 Task: Create Workspace Event Marketing Agencies Workspace description Manage and track company insurance policies and claims. Workspace type Marketing 
Action: Mouse moved to (375, 53)
Screenshot: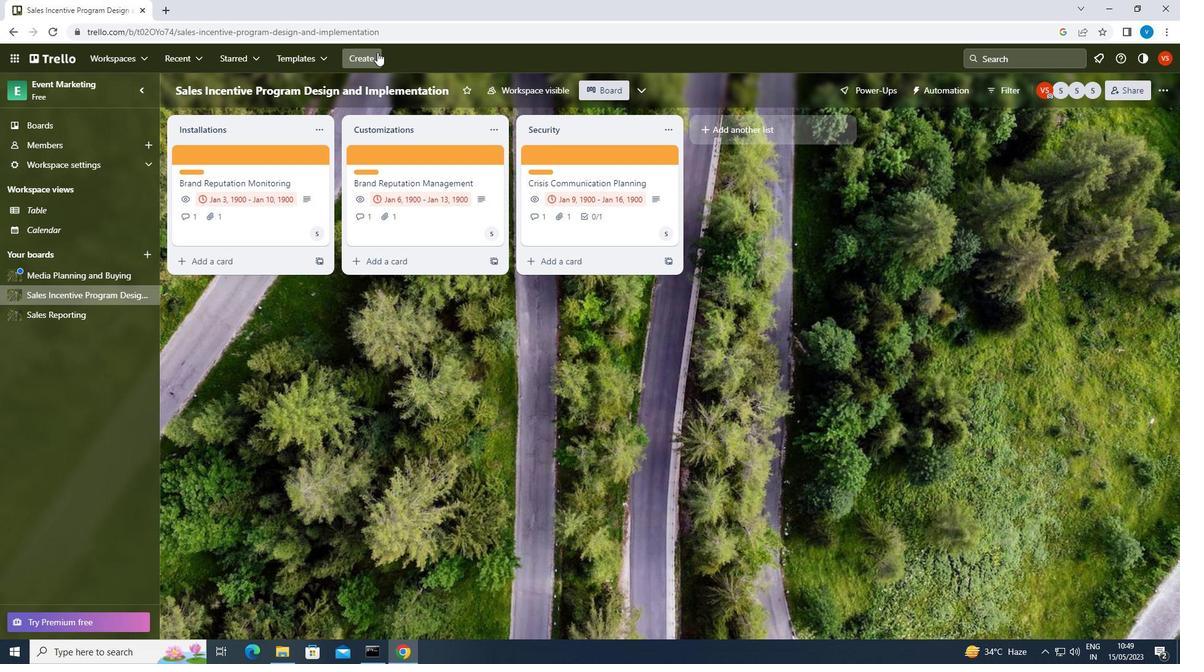 
Action: Mouse pressed left at (375, 53)
Screenshot: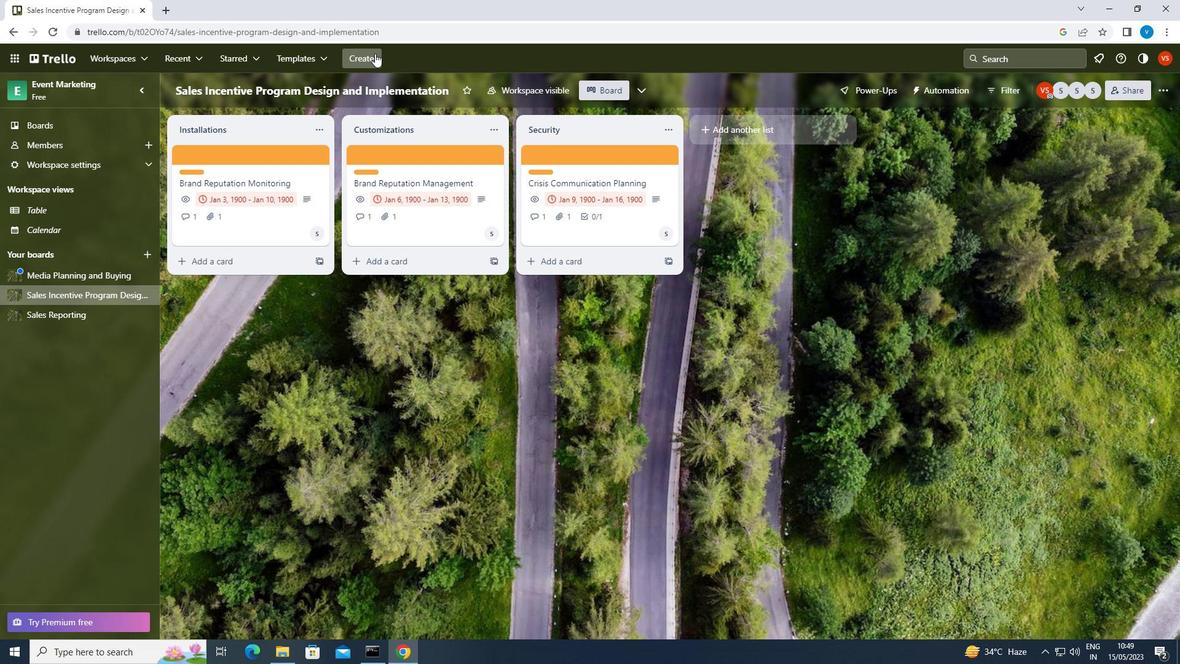 
Action: Mouse moved to (392, 185)
Screenshot: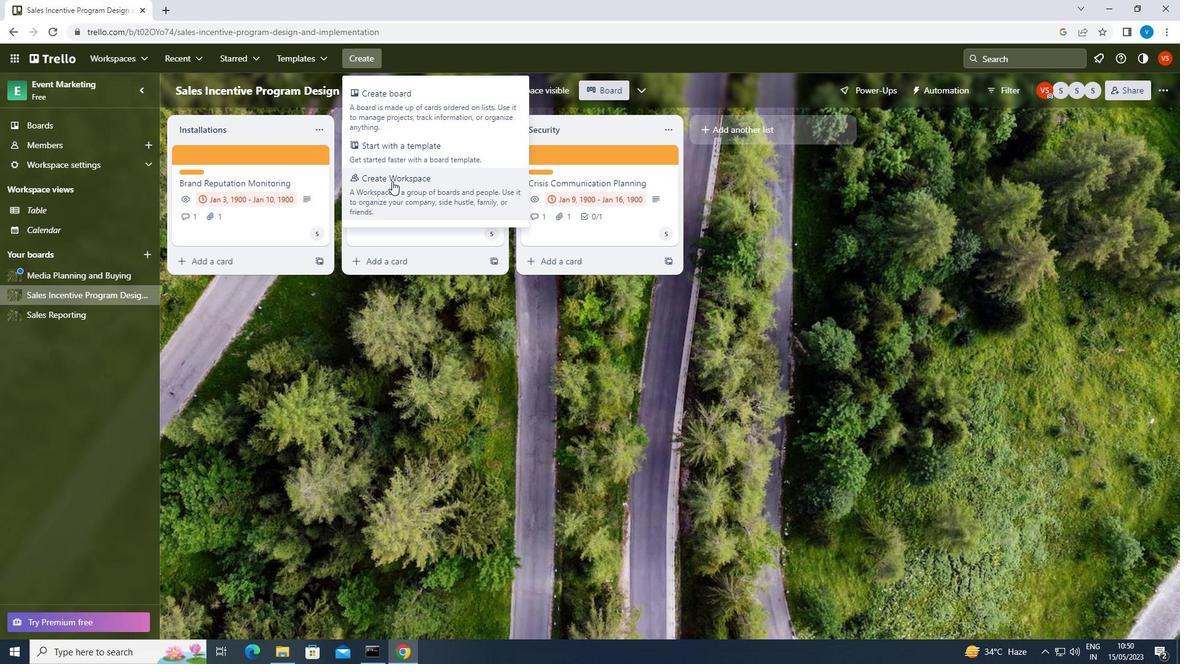 
Action: Mouse pressed left at (392, 185)
Screenshot: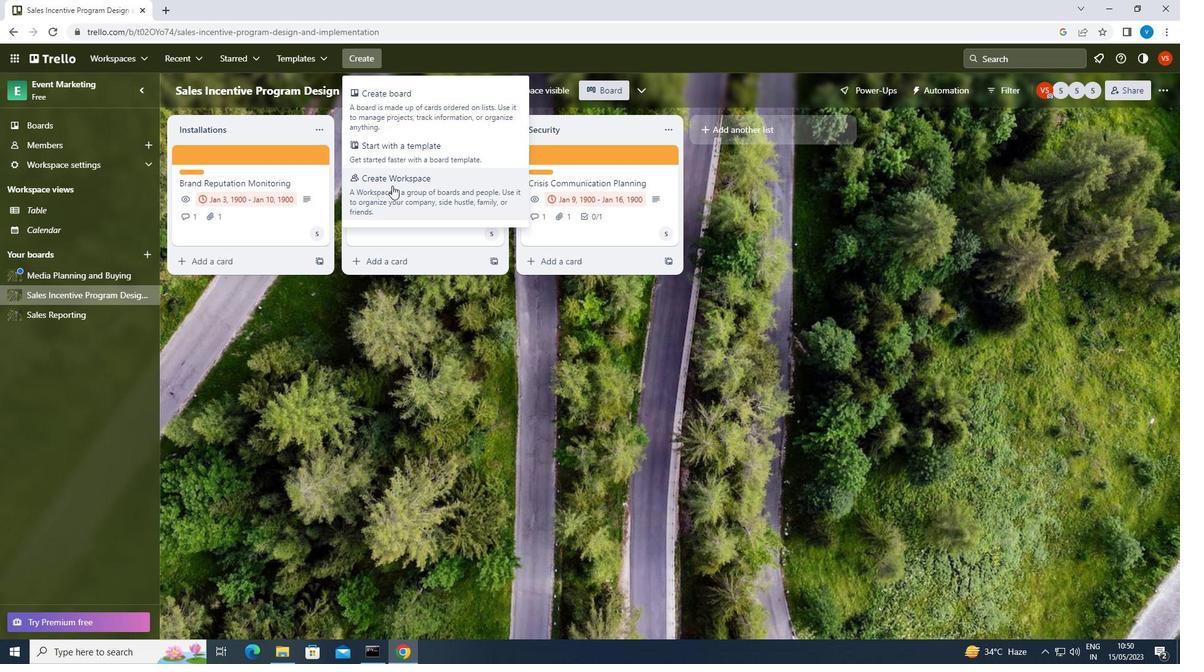 
Action: Mouse moved to (391, 214)
Screenshot: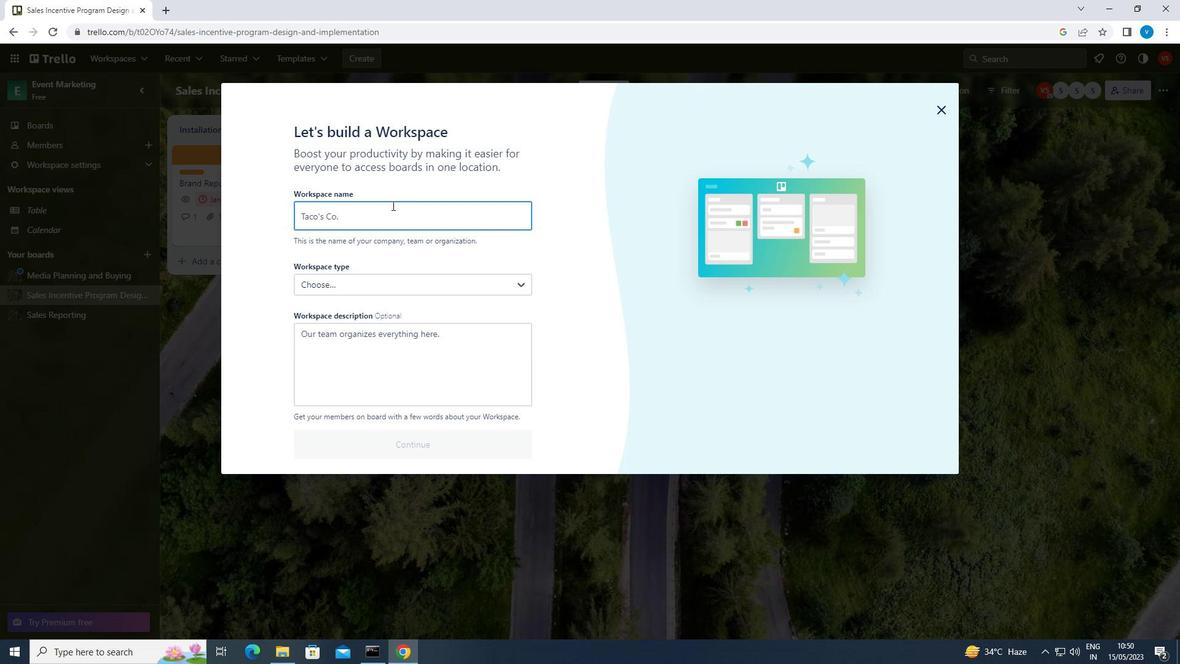 
Action: Key pressed <Key.shift>EVENT<Key.space><Key.shift>MARKETING<Key.space><Key.shift><Key.shift><Key.shift>AGENCIES
Screenshot: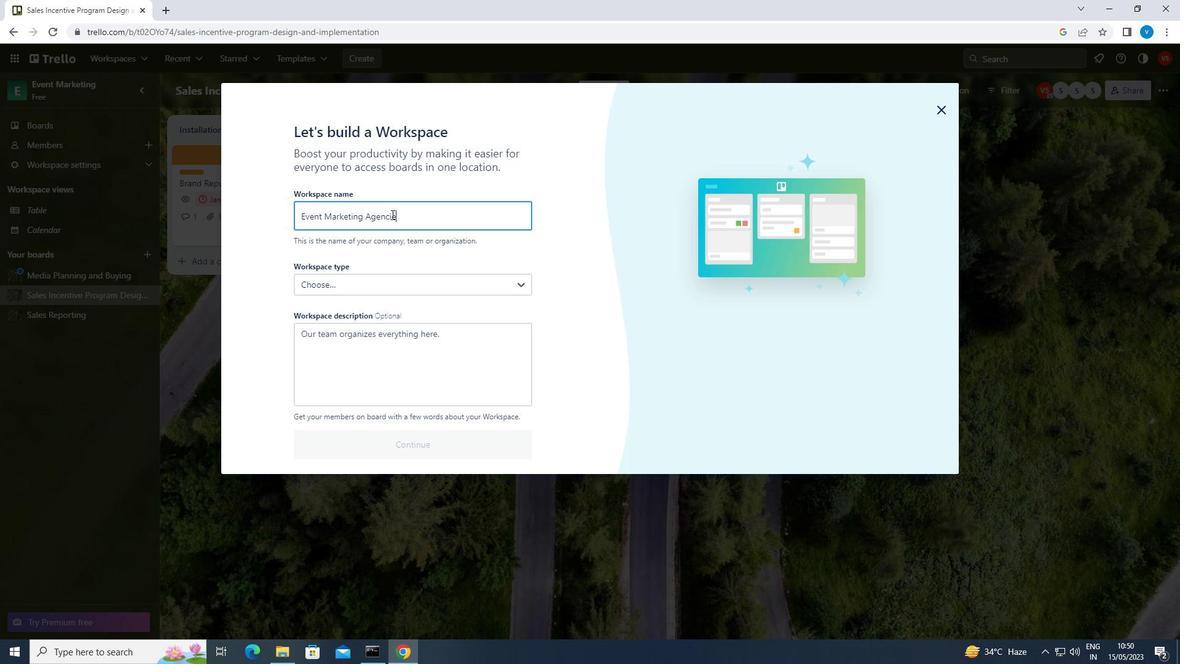 
Action: Mouse moved to (405, 348)
Screenshot: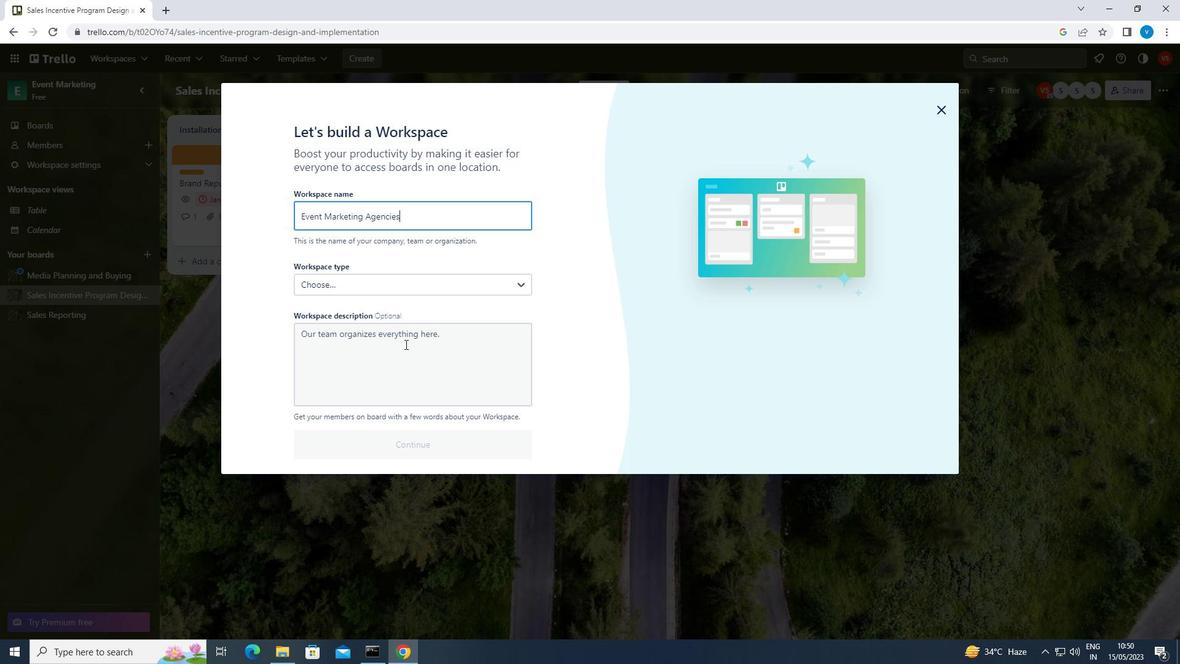
Action: Mouse pressed left at (405, 348)
Screenshot: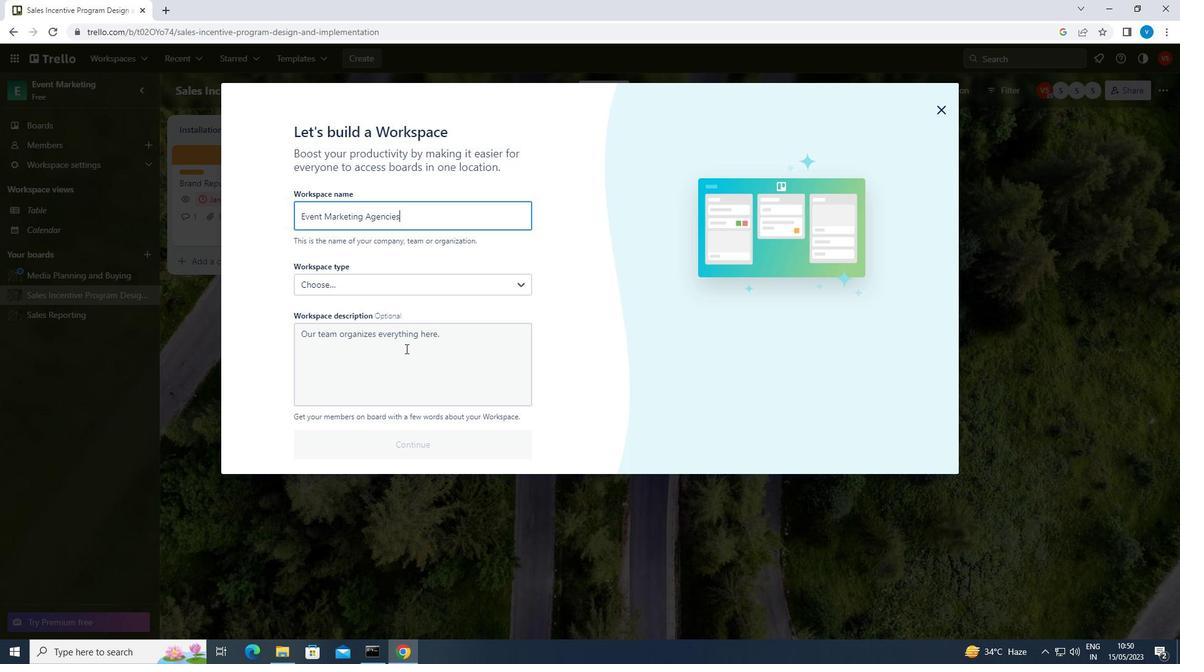 
Action: Key pressed <Key.shift><Key.shift><Key.shift><Key.shift><Key.shift><Key.shift><Key.shift><Key.shift><Key.shift>MANAGE<Key.space>AND<Key.space>TRACK<Key.space>COMPANY<Key.space>INSURANCE<Key.space>POLICIES<Key.space>AND<Key.space>CLAIMS
Screenshot: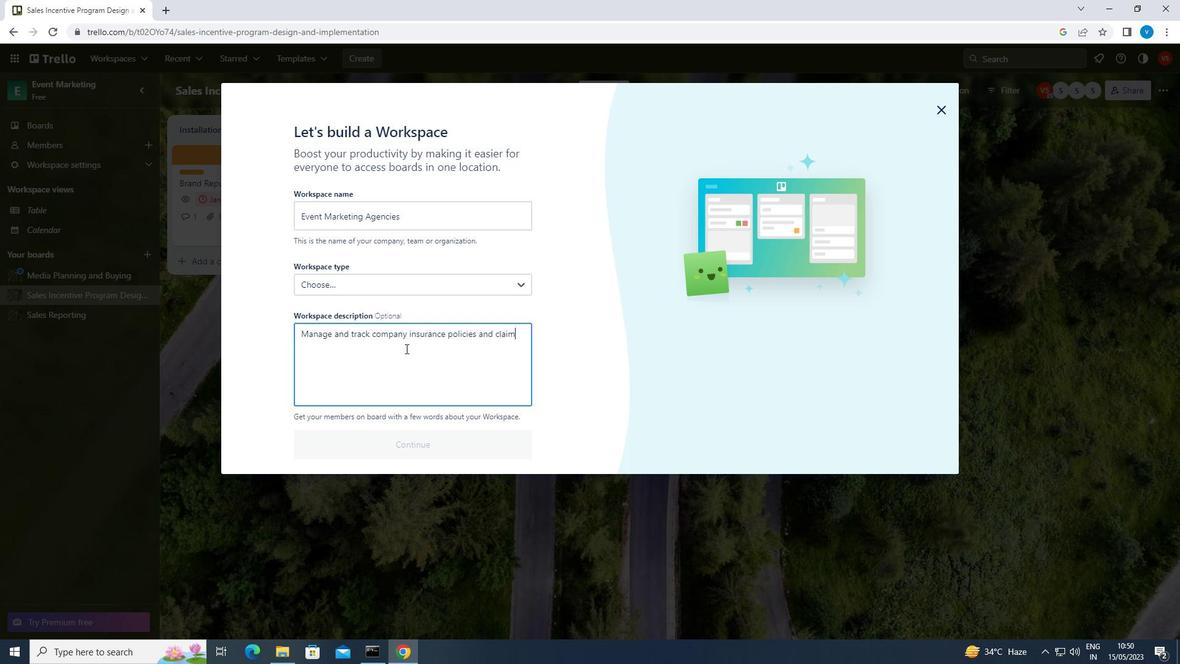 
Action: Mouse moved to (429, 330)
Screenshot: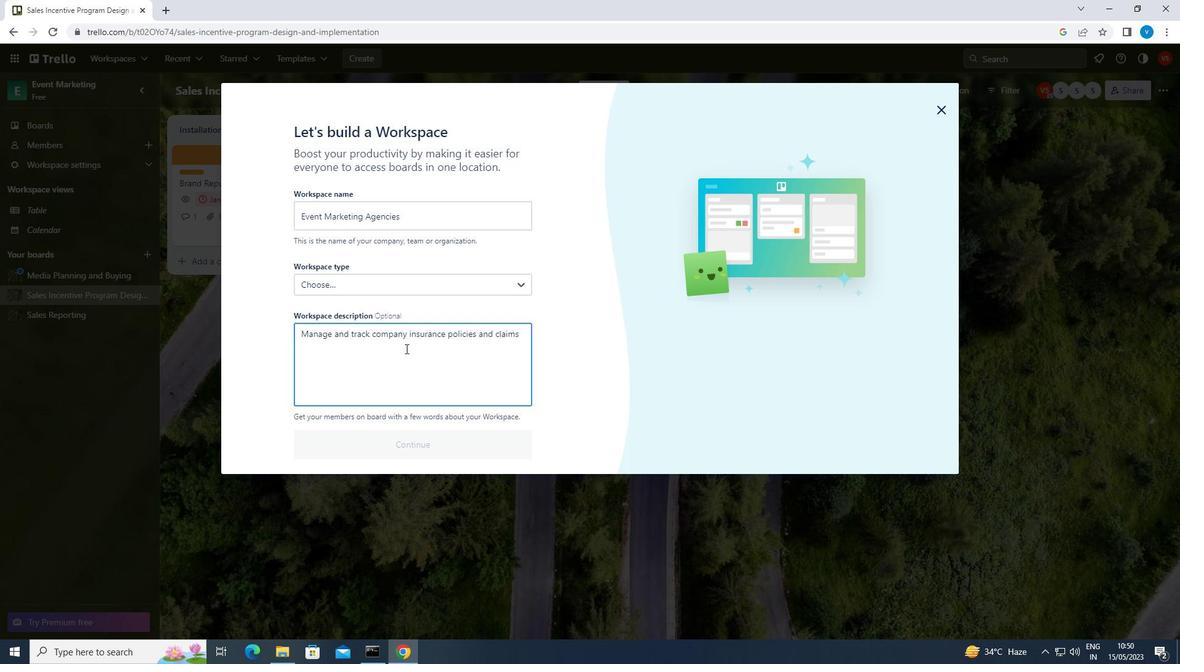 
Action: Key pressed .
Screenshot: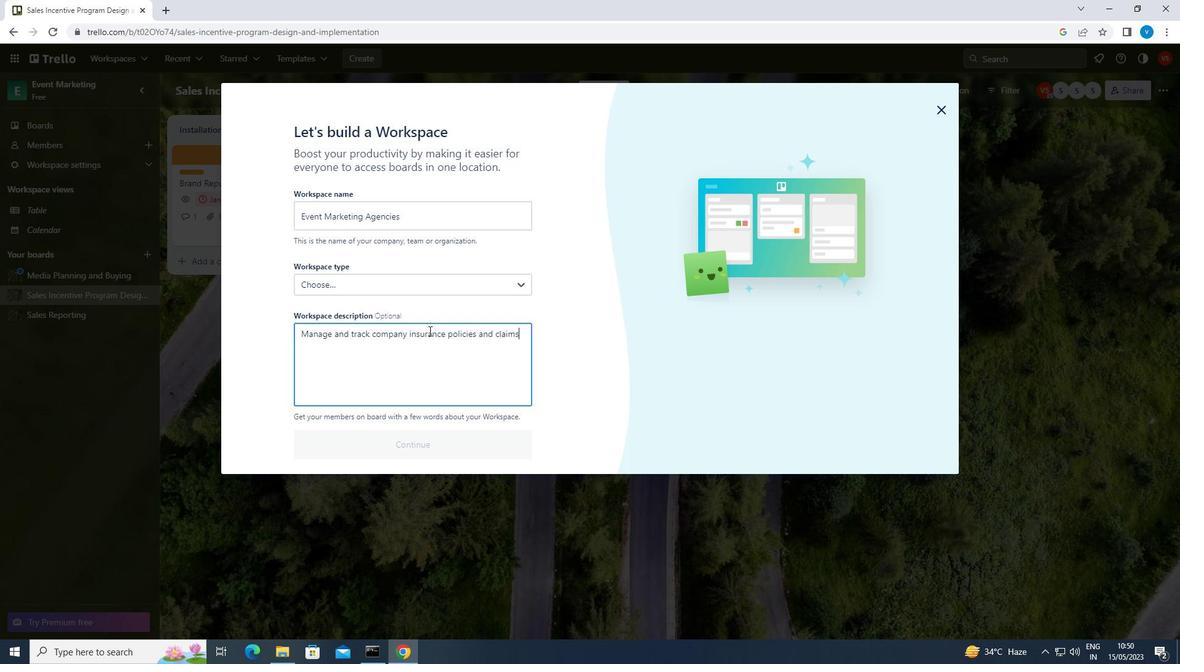 
Action: Mouse moved to (402, 290)
Screenshot: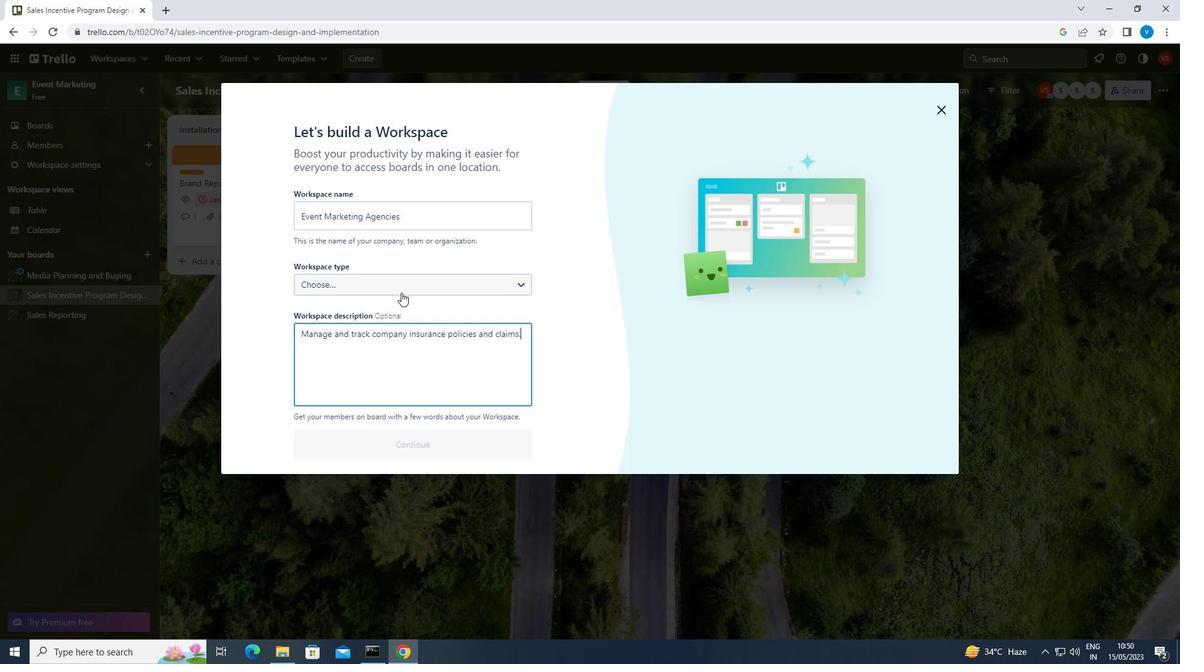 
Action: Mouse pressed left at (402, 290)
Screenshot: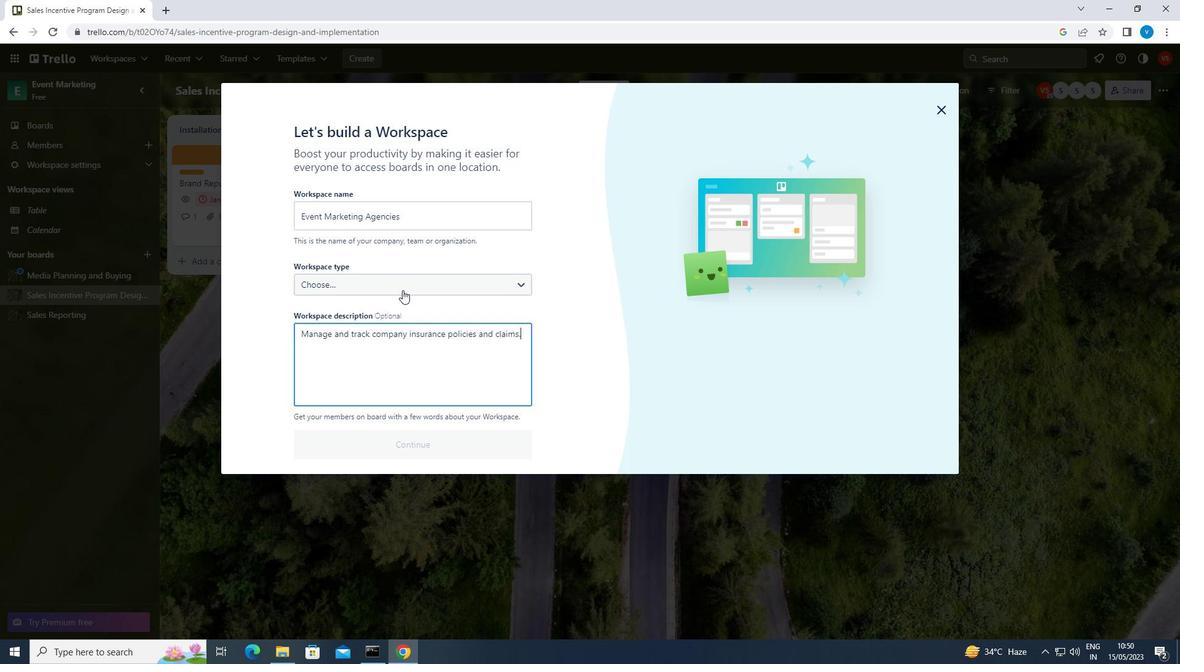 
Action: Mouse moved to (373, 406)
Screenshot: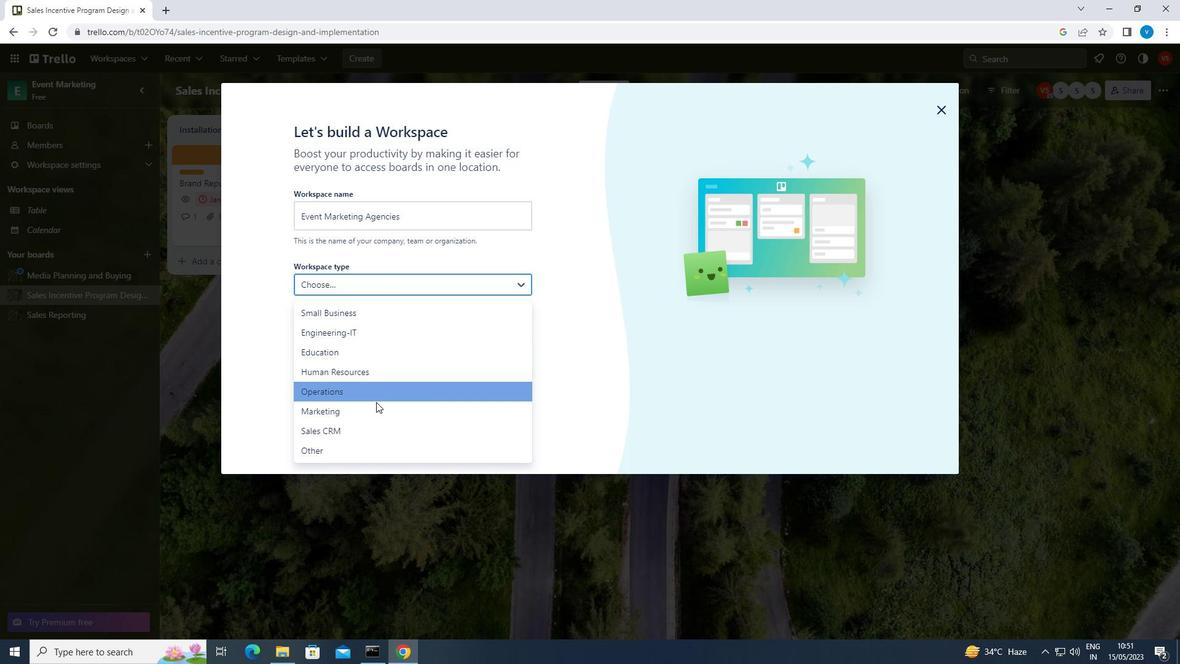 
Action: Mouse pressed left at (373, 406)
Screenshot: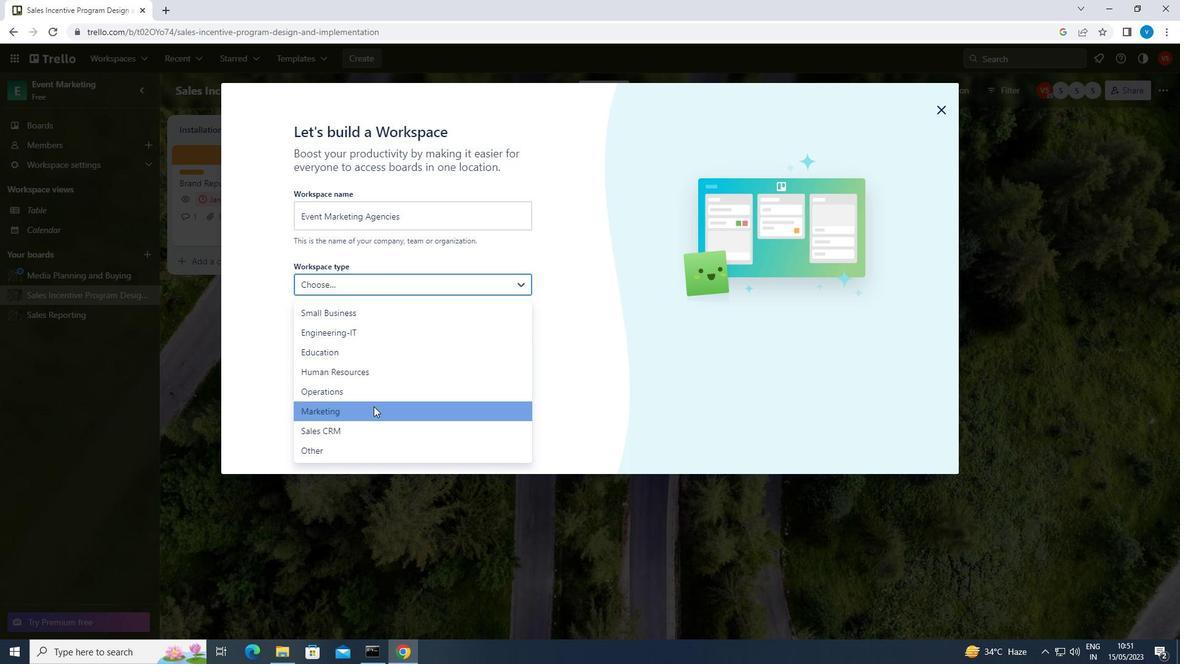 
Action: Mouse moved to (391, 444)
Screenshot: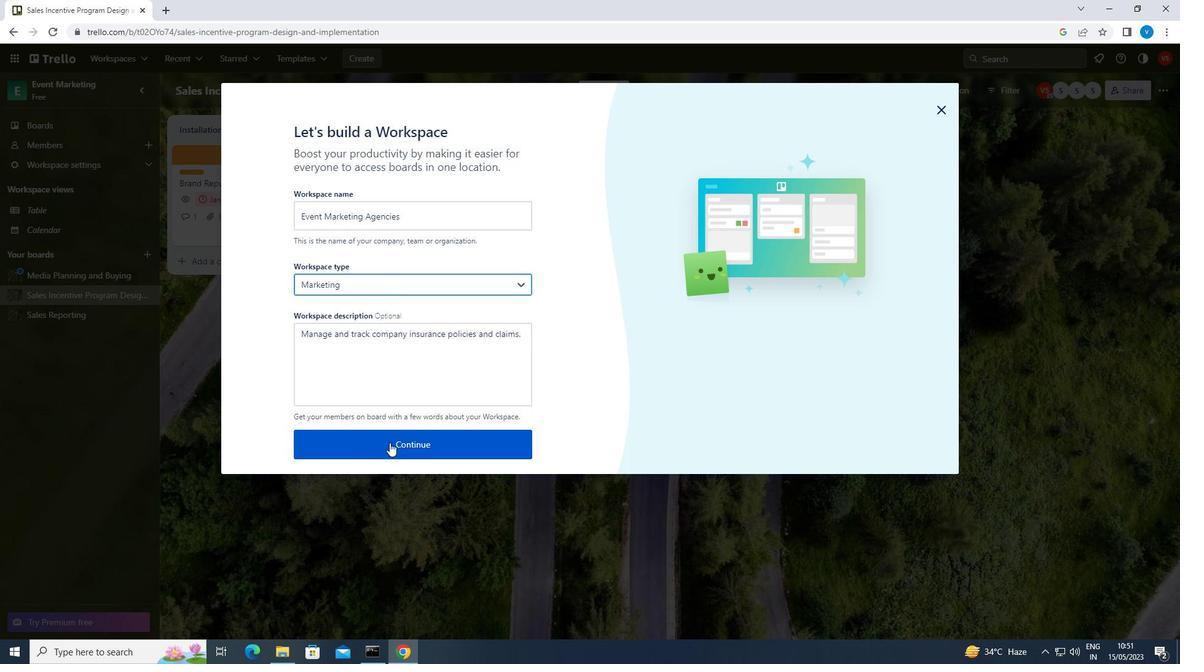 
Action: Mouse pressed left at (391, 444)
Screenshot: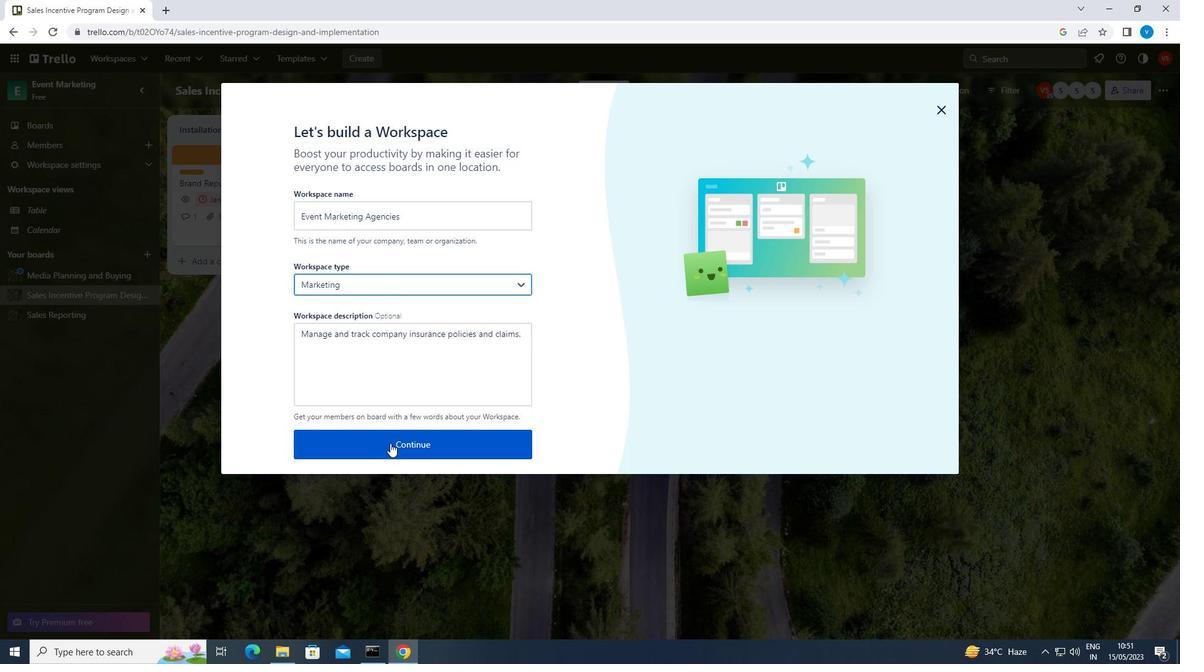 
